 Task: Check the average views per listing of bar in the last 1 year.
Action: Mouse moved to (879, 196)
Screenshot: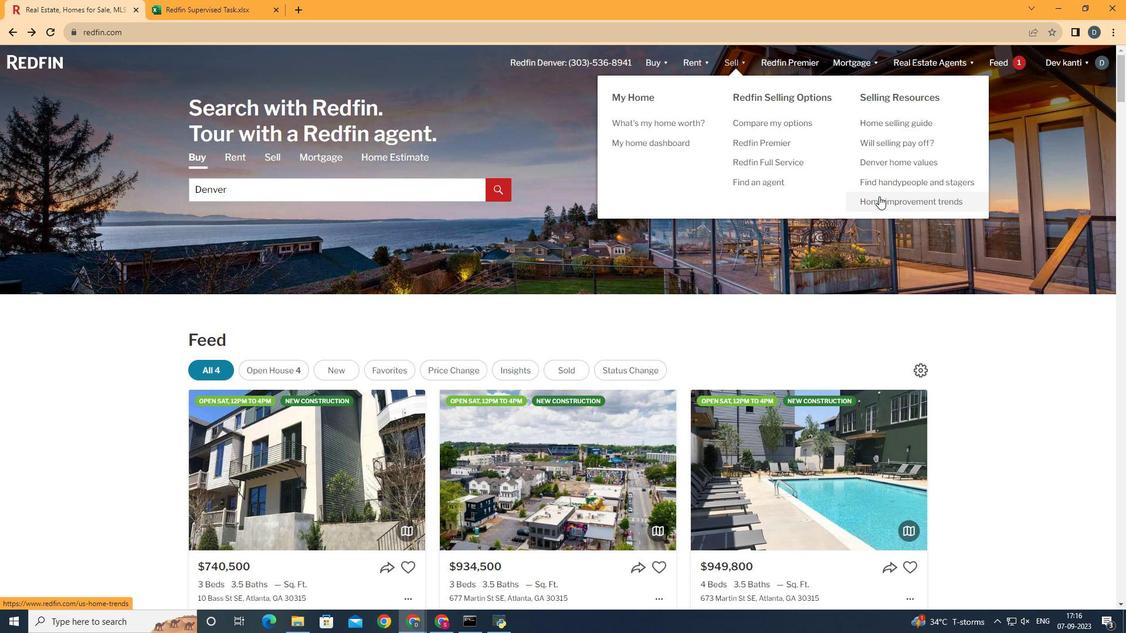 
Action: Mouse pressed left at (879, 196)
Screenshot: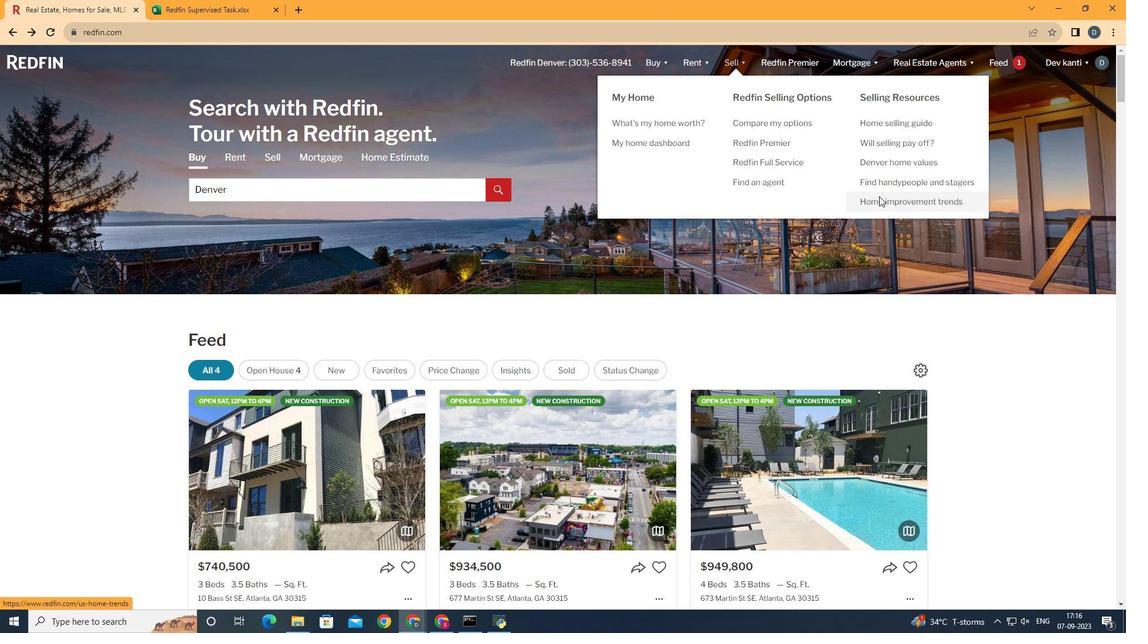 
Action: Mouse moved to (303, 232)
Screenshot: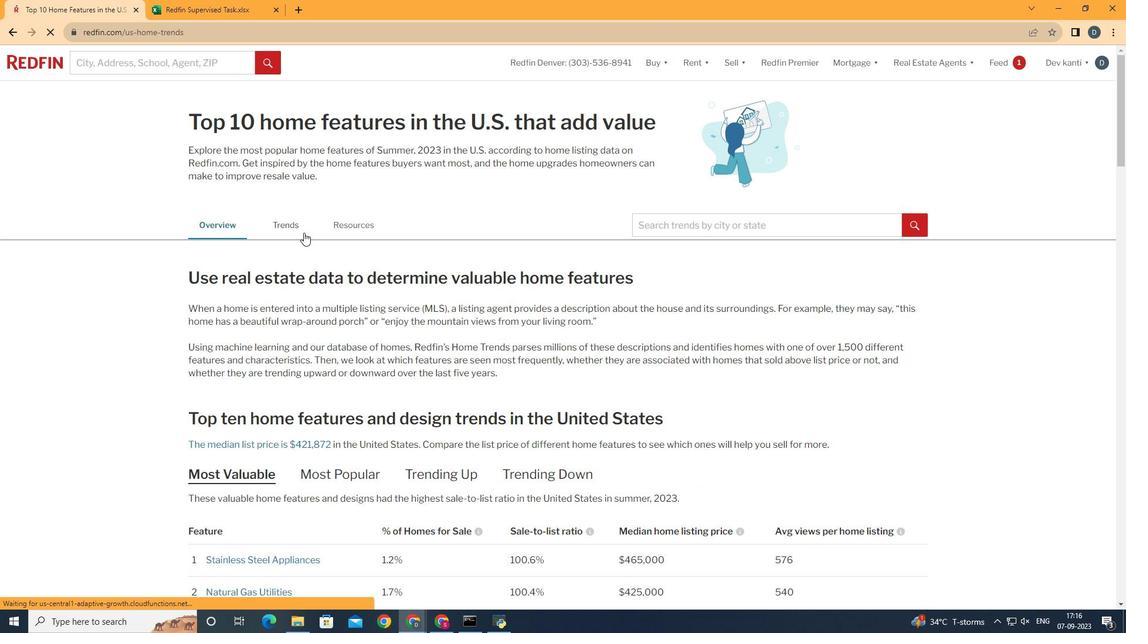 
Action: Mouse pressed left at (303, 232)
Screenshot: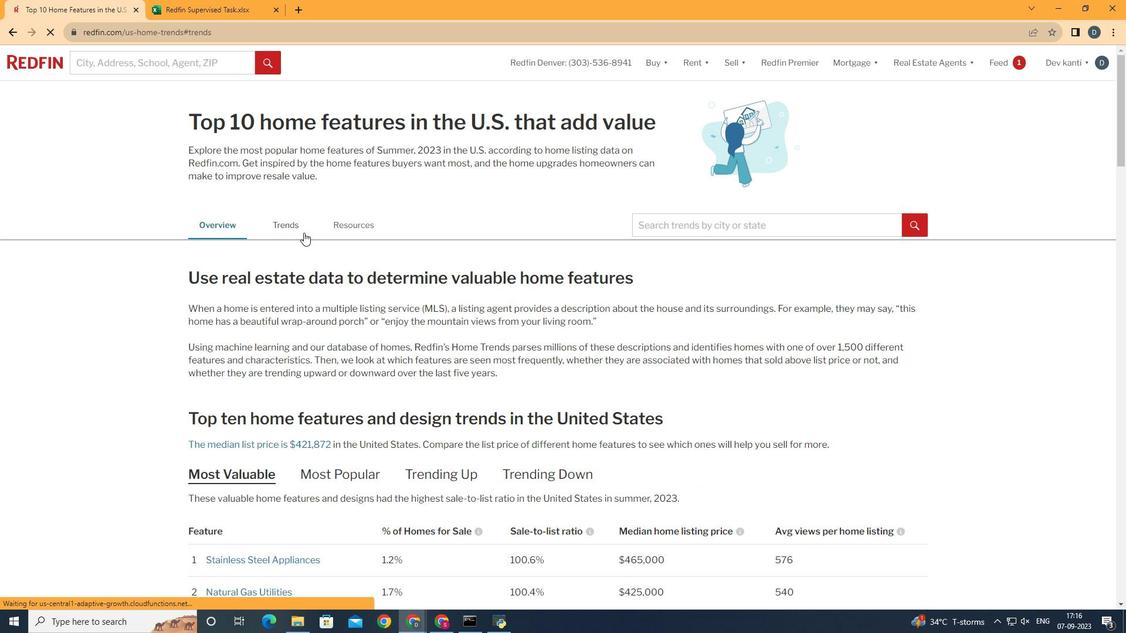 
Action: Mouse moved to (476, 323)
Screenshot: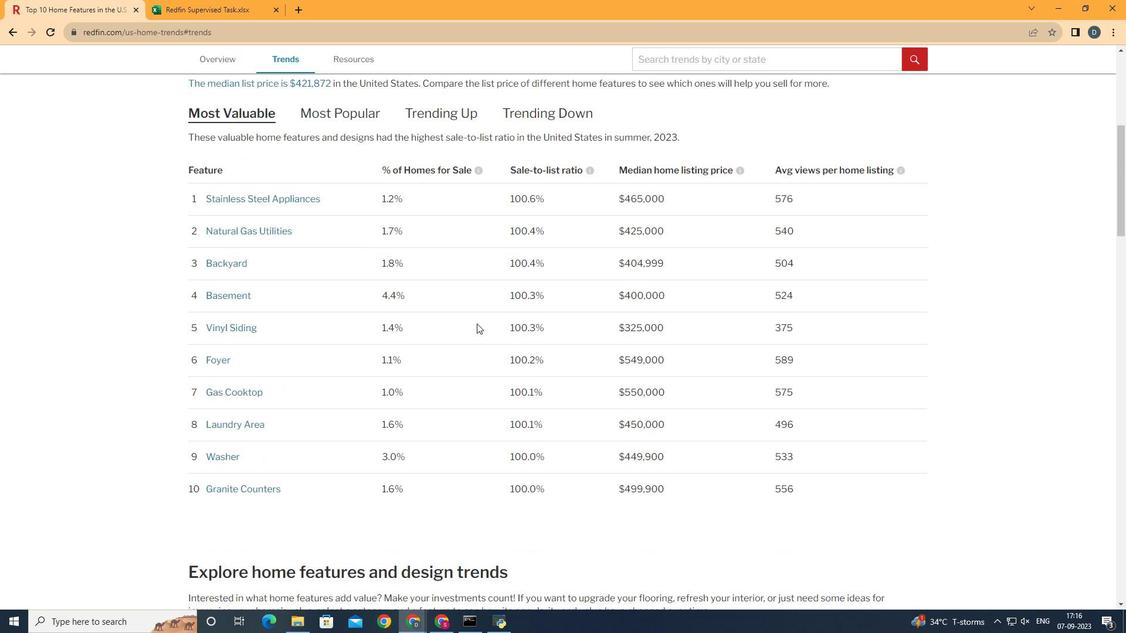 
Action: Mouse scrolled (476, 323) with delta (0, 0)
Screenshot: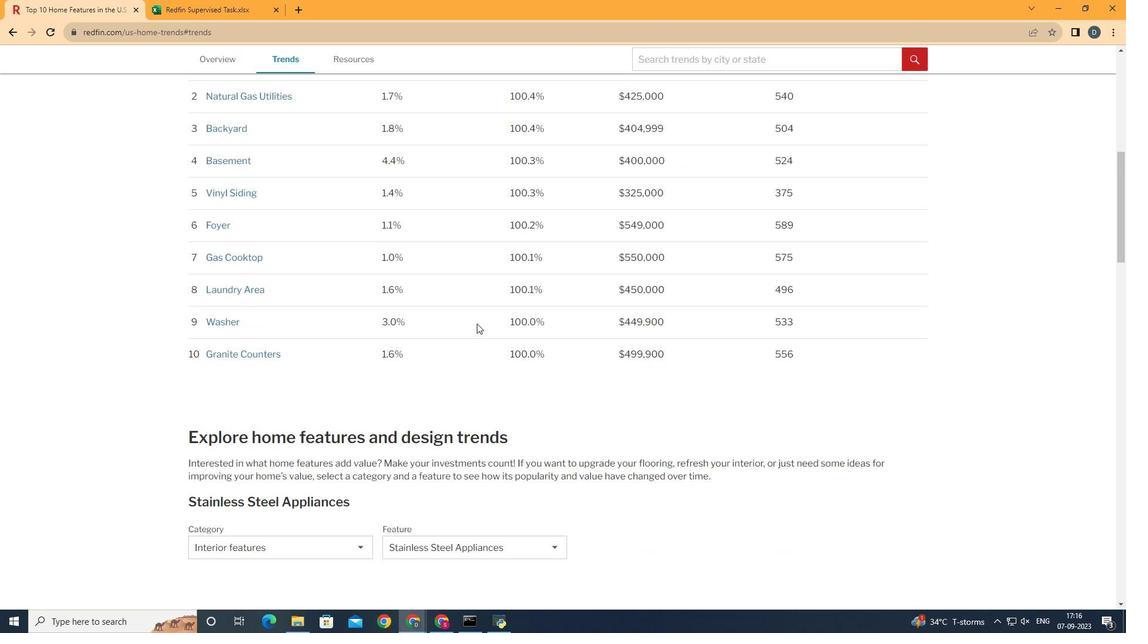 
Action: Mouse scrolled (476, 323) with delta (0, 0)
Screenshot: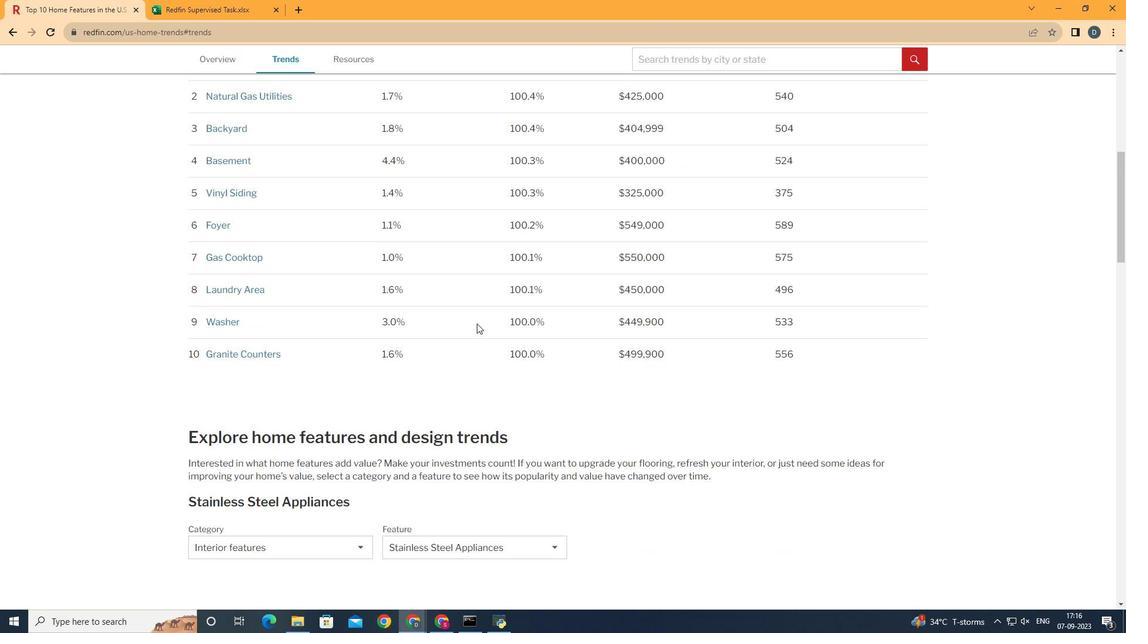 
Action: Mouse scrolled (476, 323) with delta (0, 0)
Screenshot: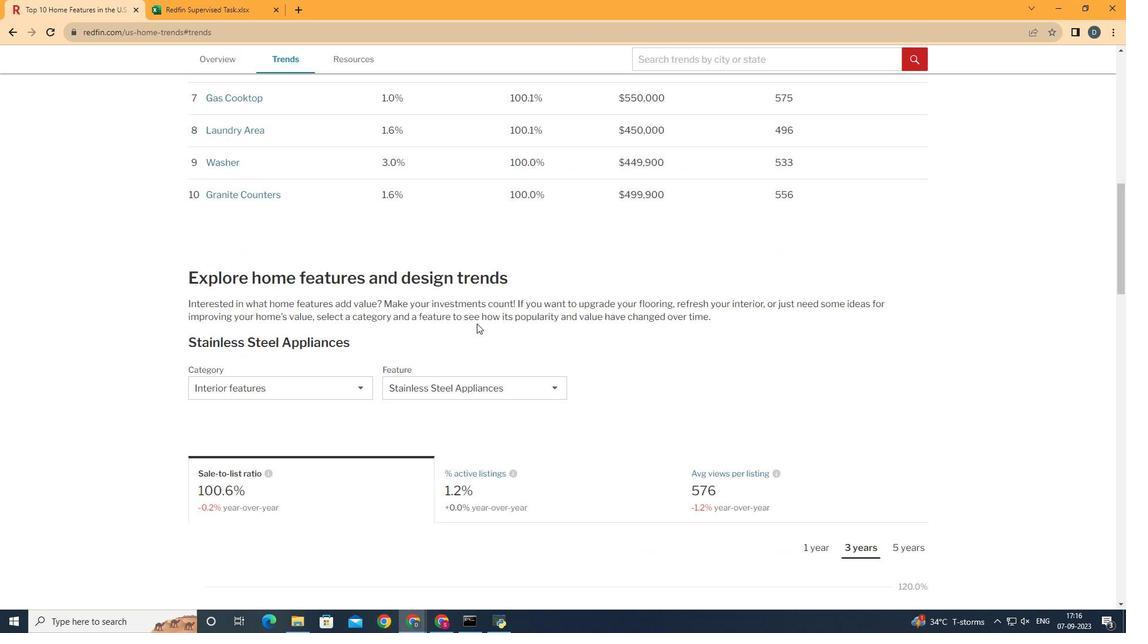 
Action: Mouse scrolled (476, 323) with delta (0, 0)
Screenshot: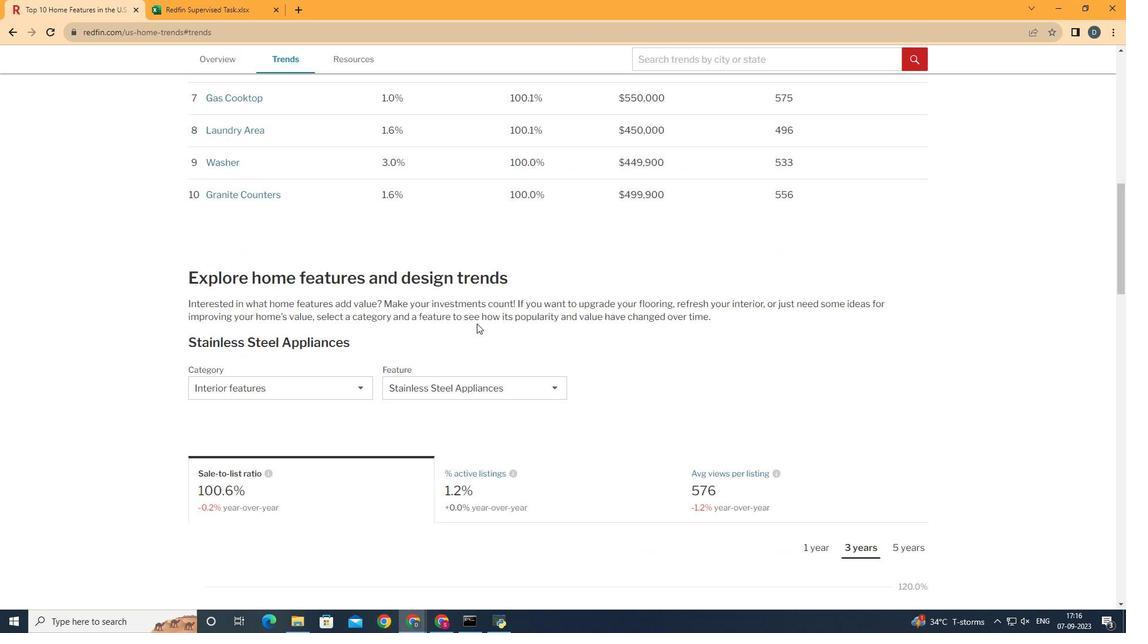 
Action: Mouse scrolled (476, 323) with delta (0, 0)
Screenshot: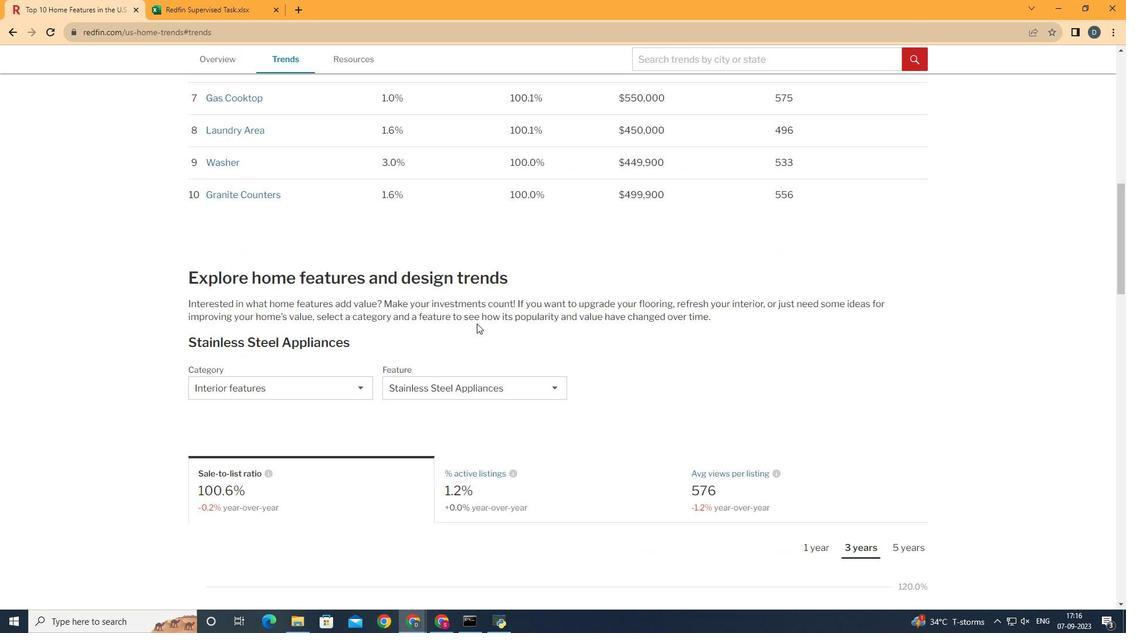 
Action: Mouse scrolled (476, 323) with delta (0, 0)
Screenshot: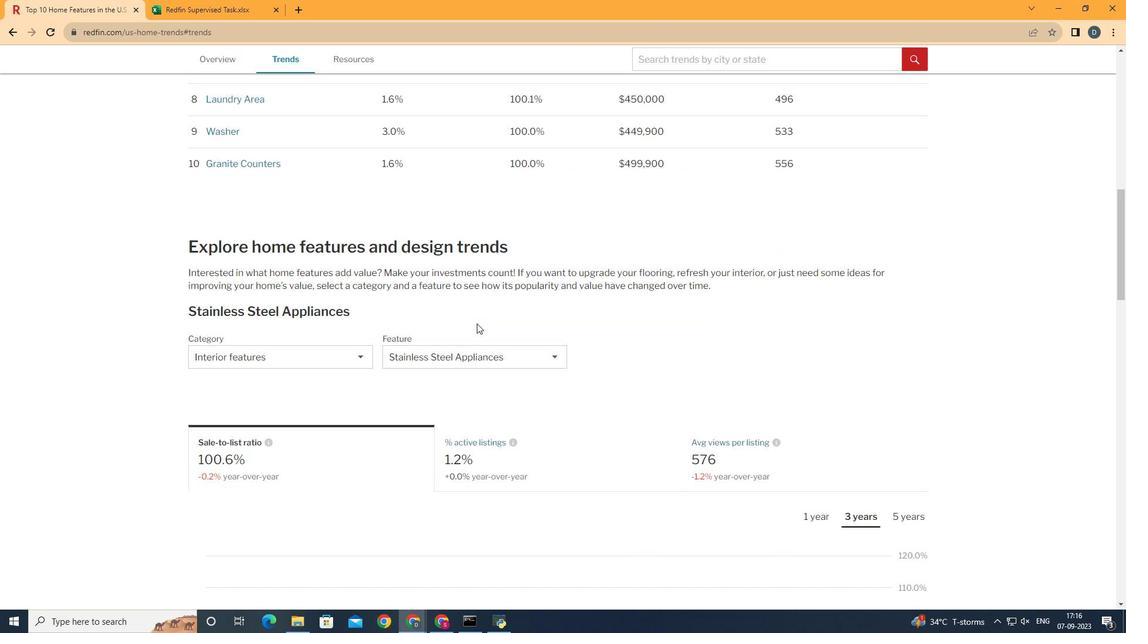 
Action: Mouse scrolled (476, 323) with delta (0, 0)
Screenshot: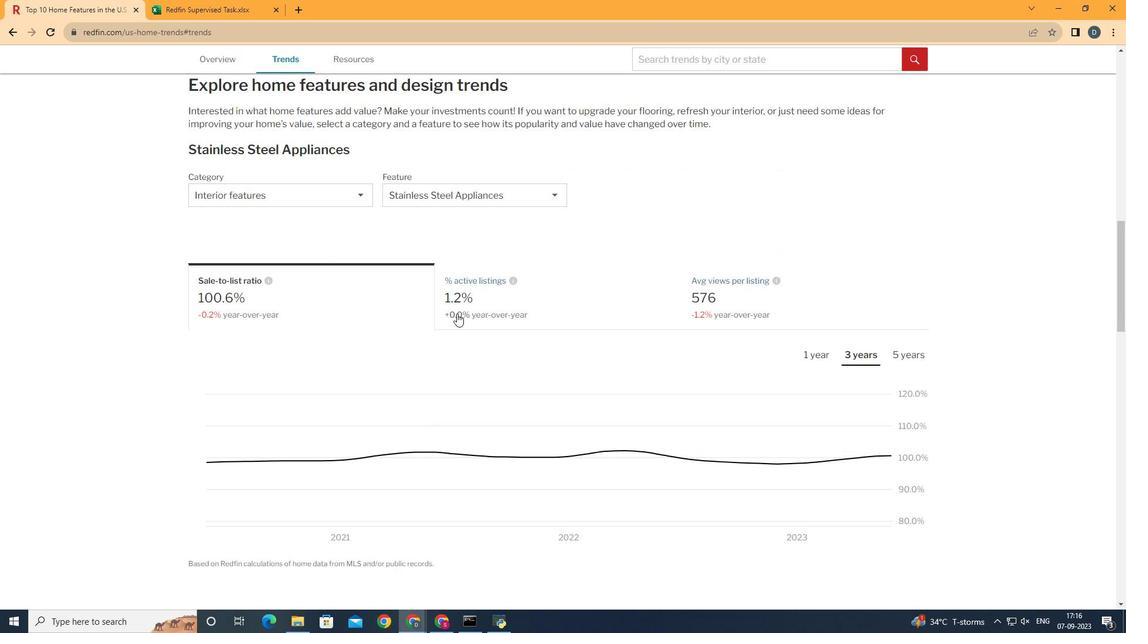 
Action: Mouse scrolled (476, 323) with delta (0, 0)
Screenshot: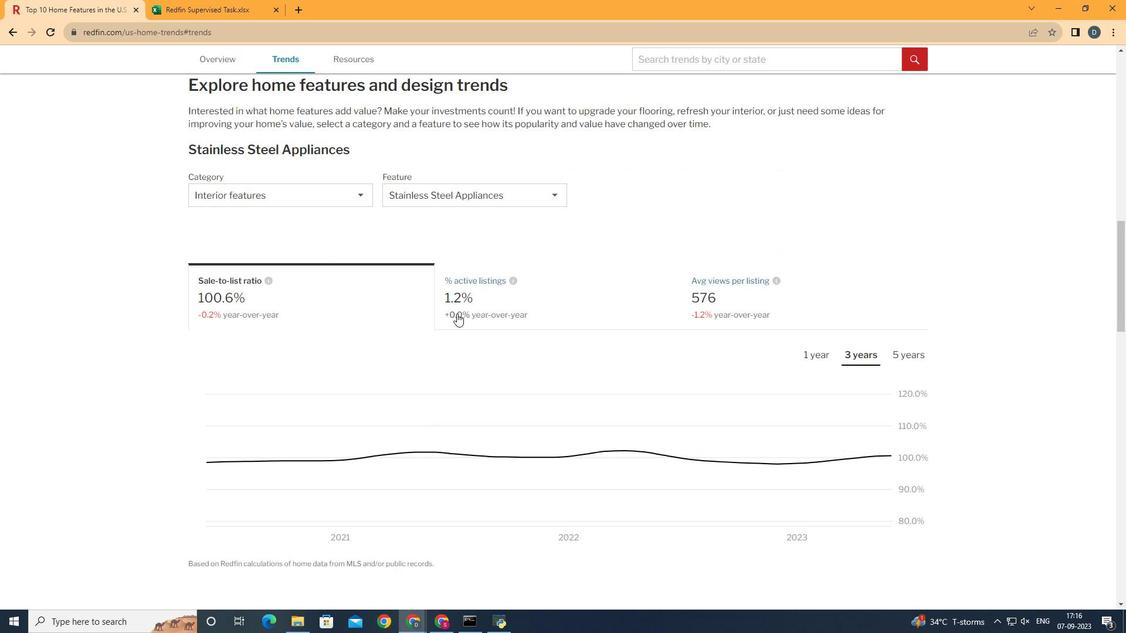 
Action: Mouse scrolled (476, 323) with delta (0, 0)
Screenshot: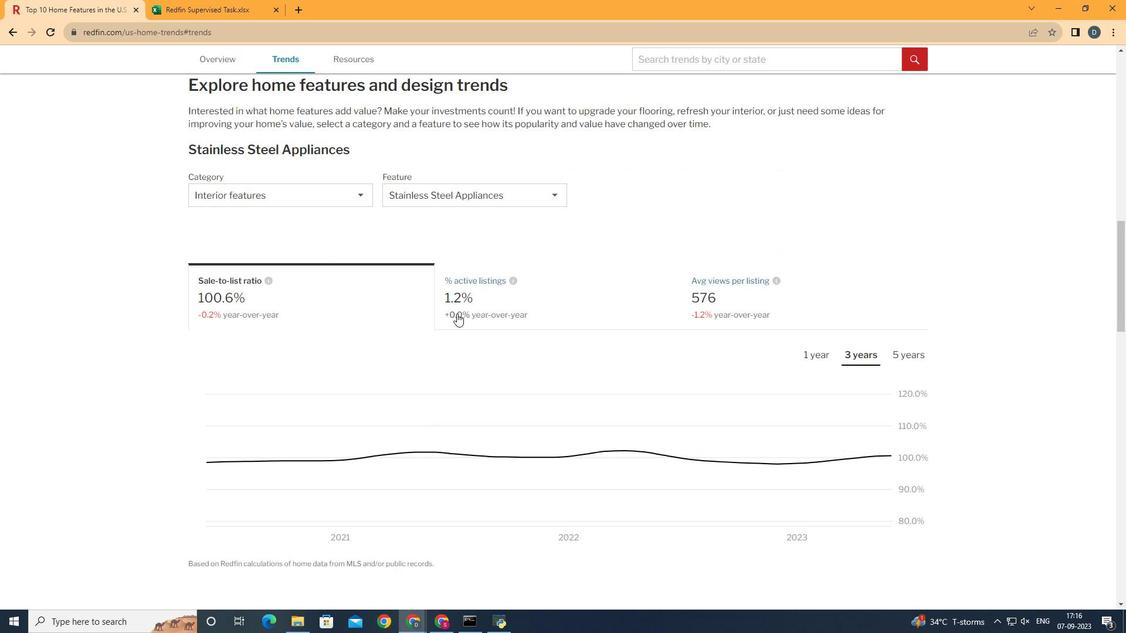 
Action: Mouse moved to (320, 185)
Screenshot: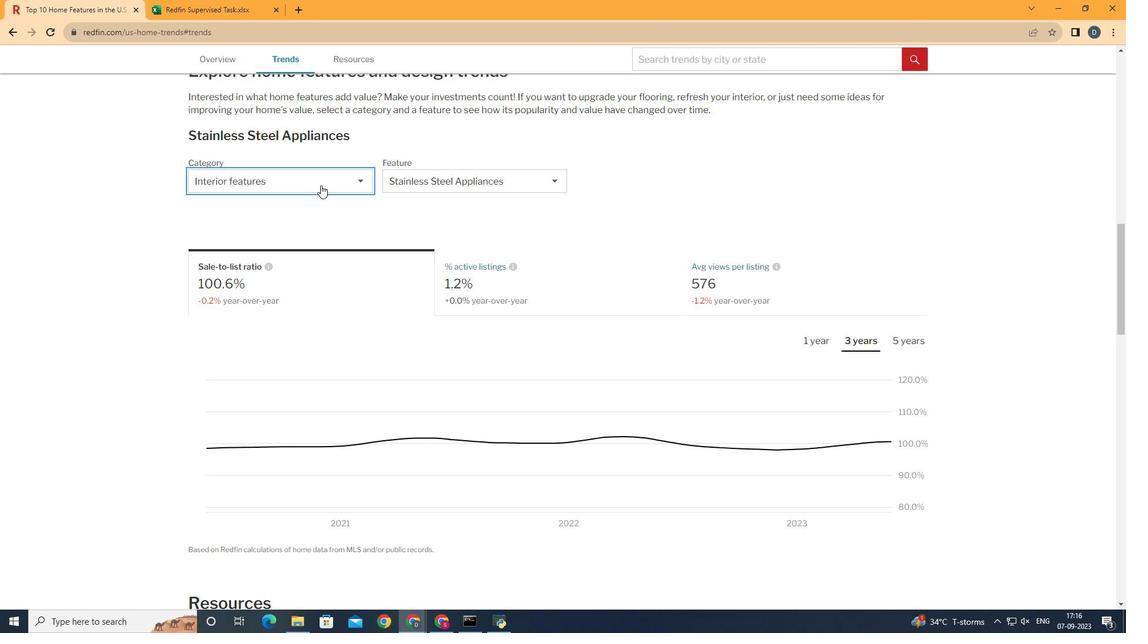 
Action: Mouse pressed left at (320, 185)
Screenshot: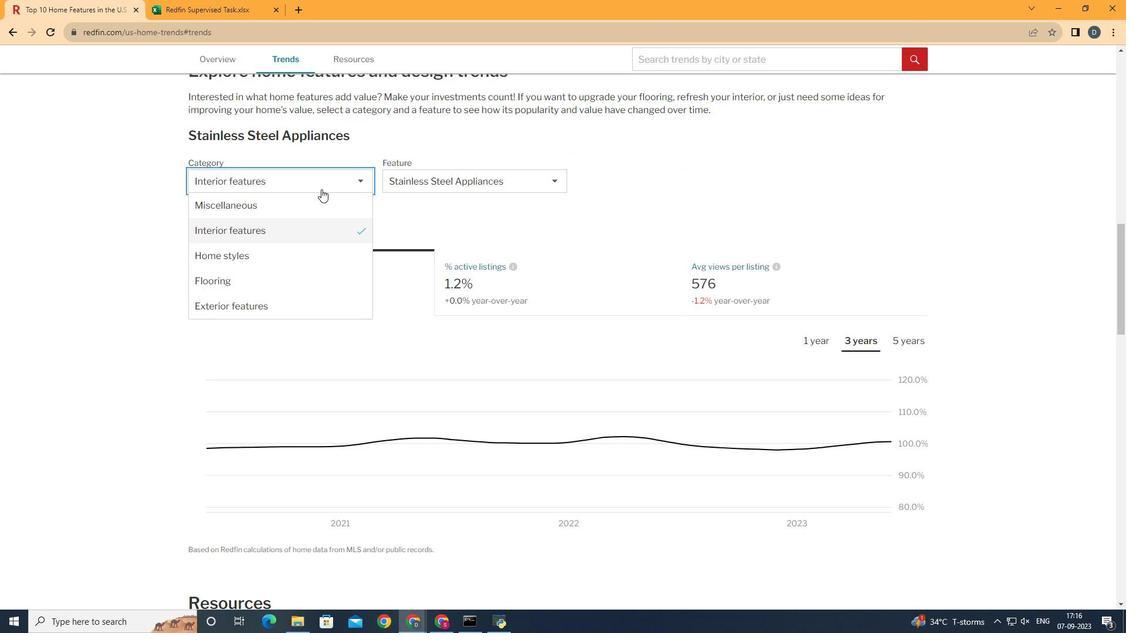 
Action: Mouse moved to (326, 229)
Screenshot: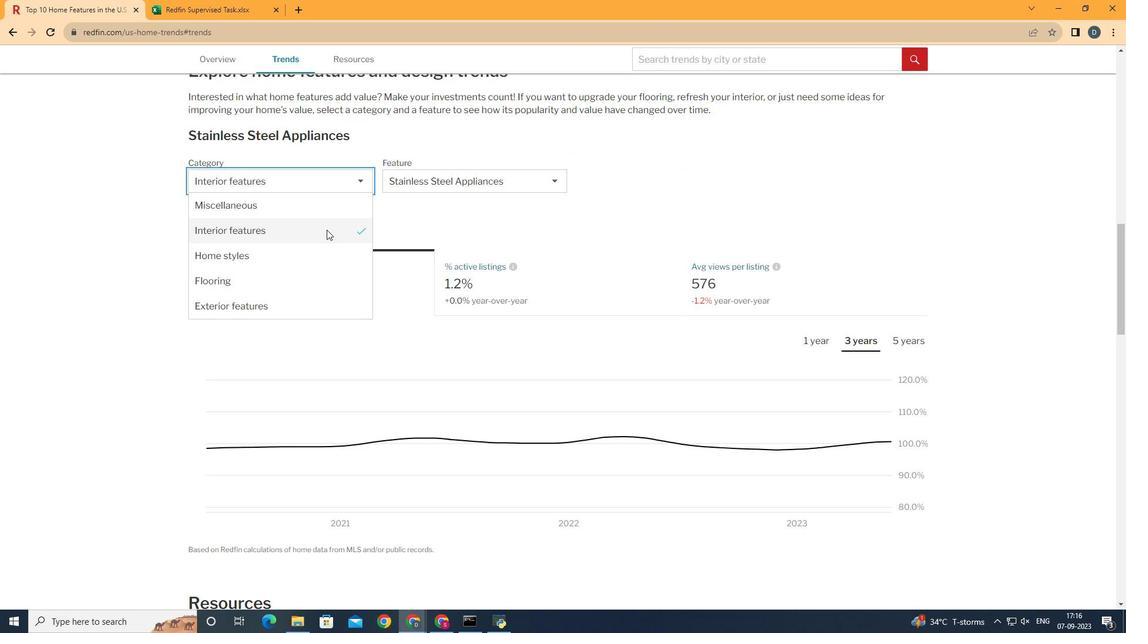 
Action: Mouse pressed left at (326, 229)
Screenshot: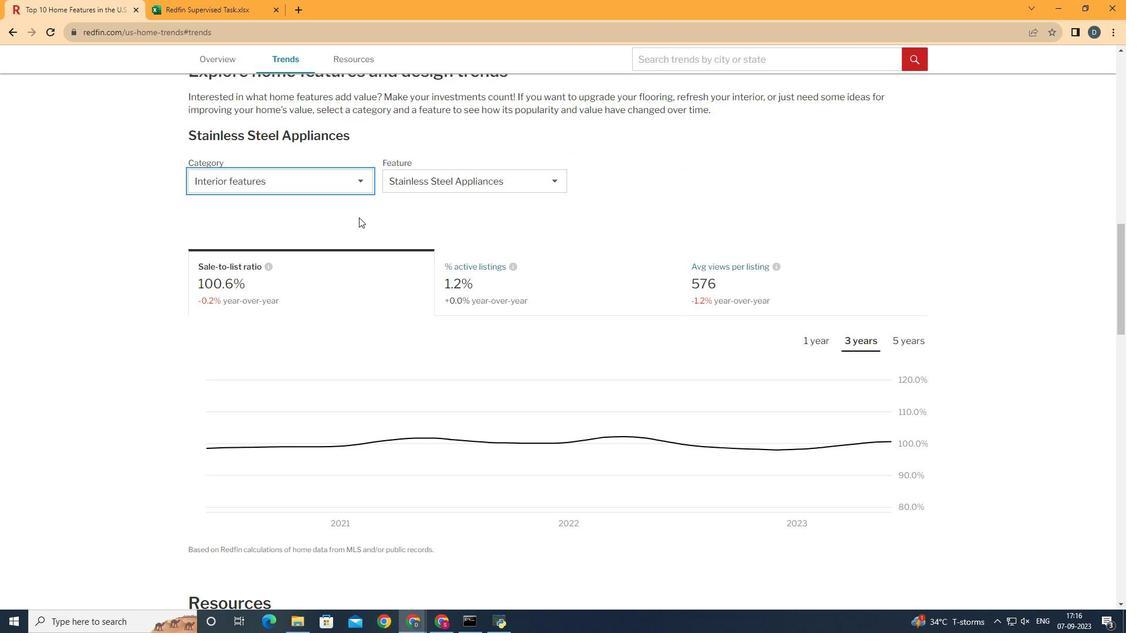 
Action: Mouse moved to (462, 189)
Screenshot: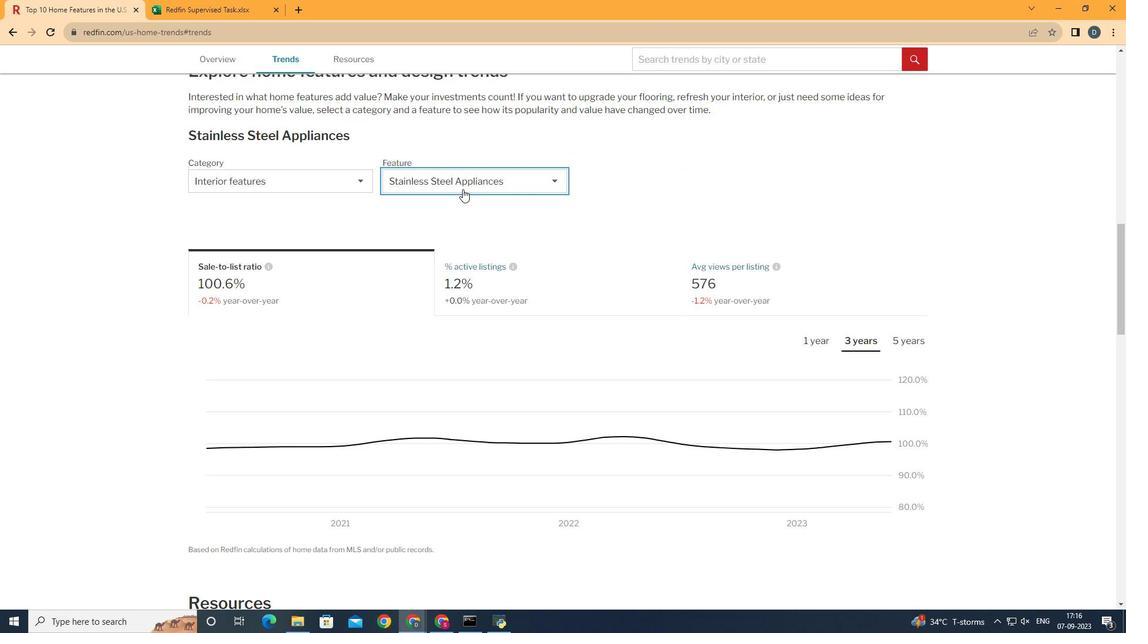 
Action: Mouse pressed left at (462, 189)
Screenshot: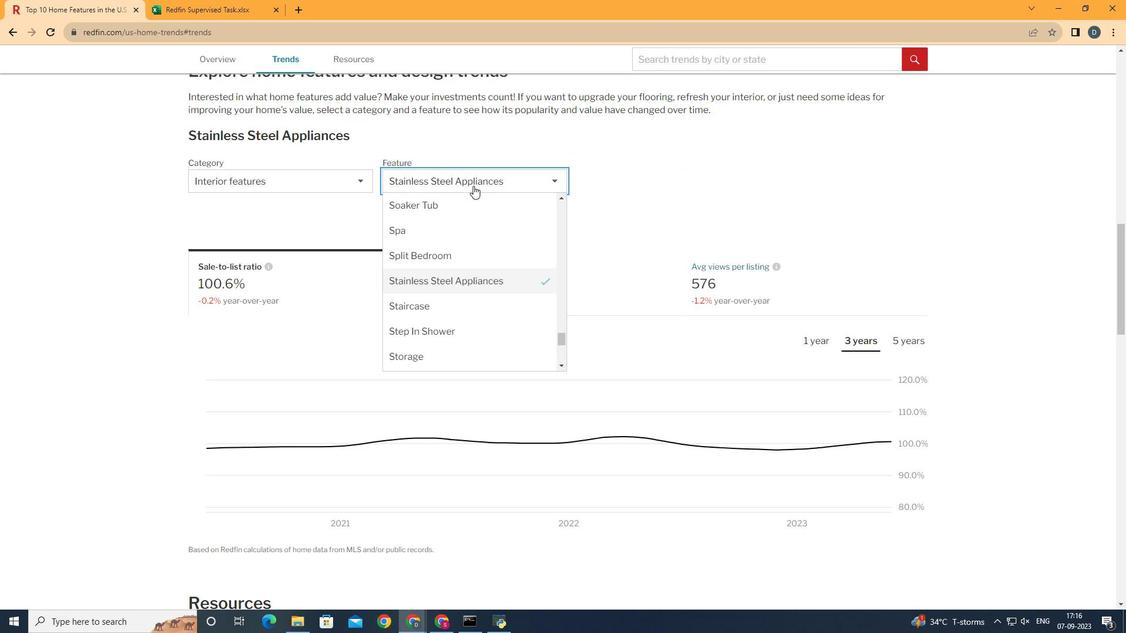 
Action: Mouse moved to (562, 341)
Screenshot: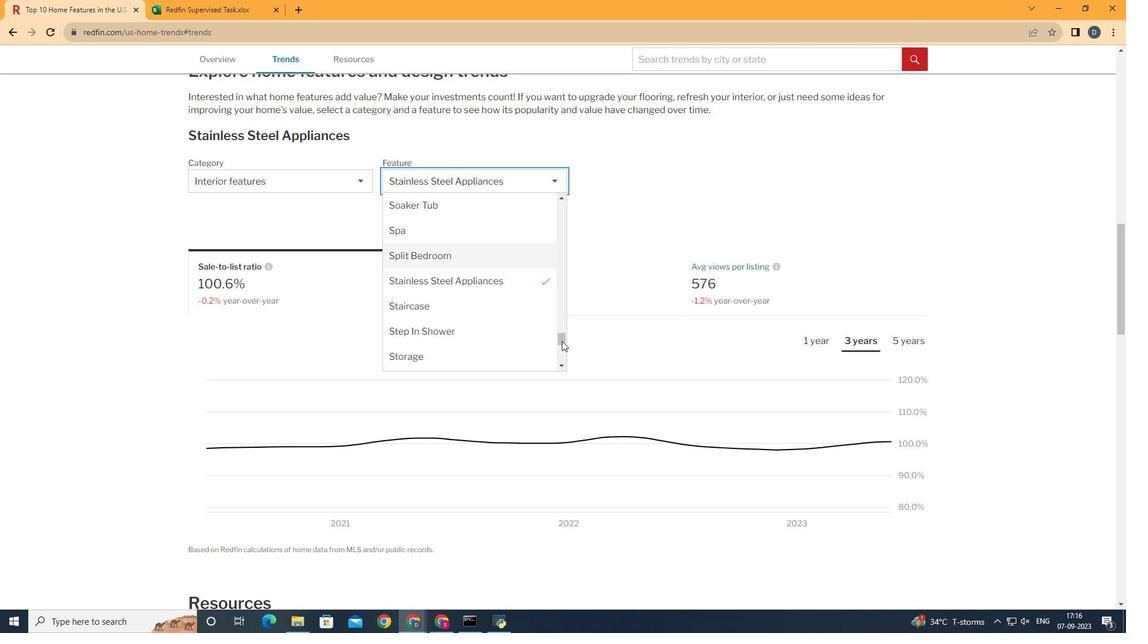 
Action: Mouse pressed left at (562, 341)
Screenshot: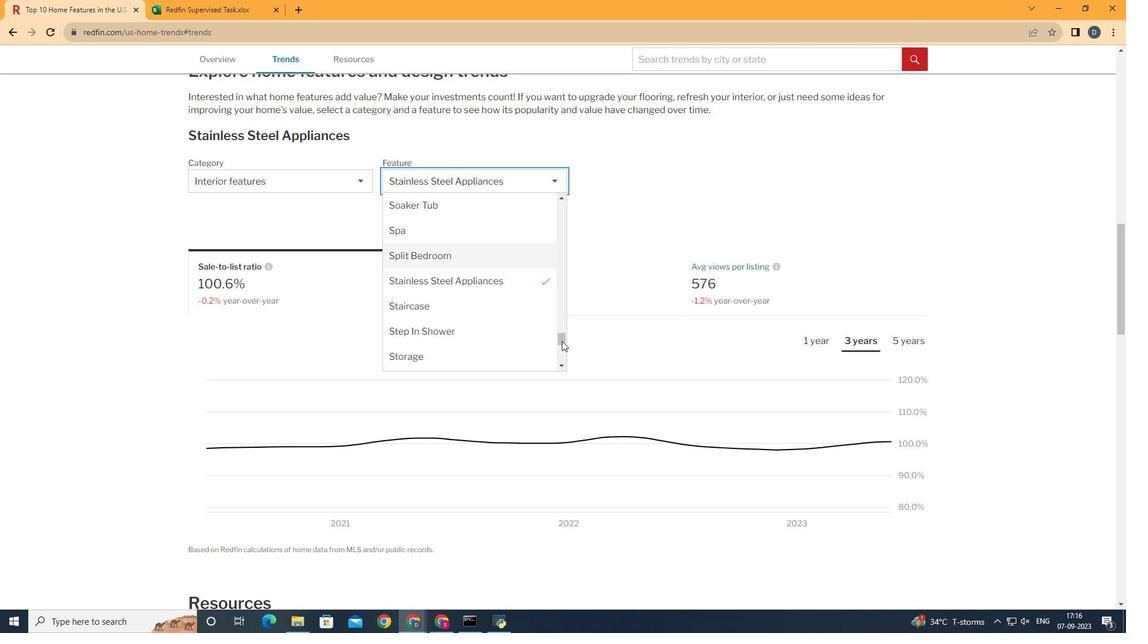 
Action: Mouse moved to (522, 261)
Screenshot: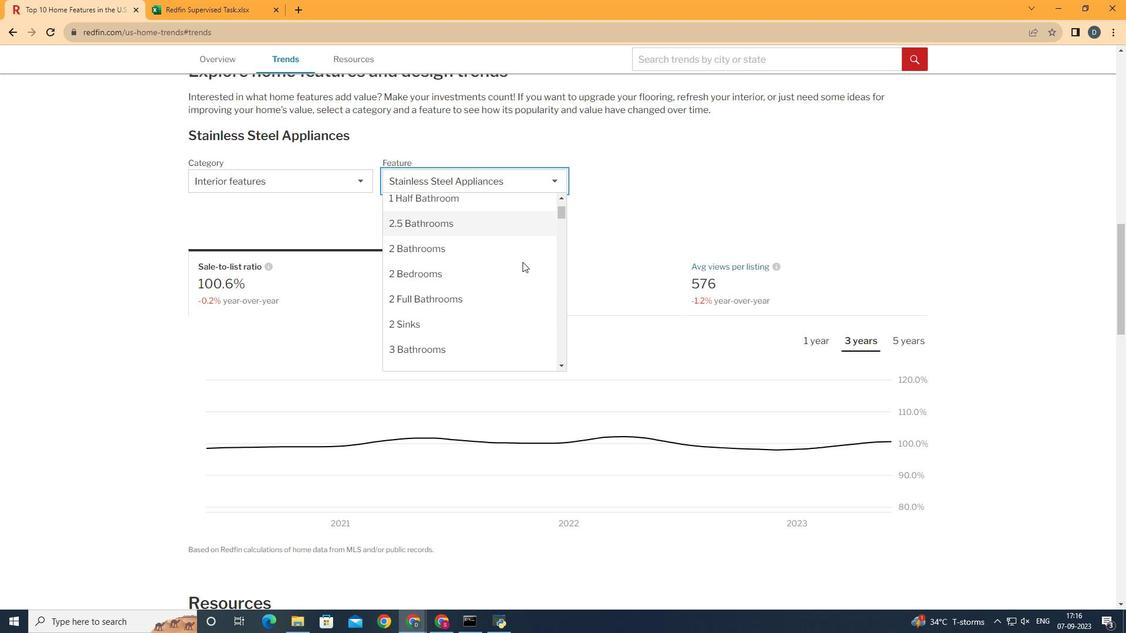 
Action: Mouse scrolled (522, 261) with delta (0, 0)
Screenshot: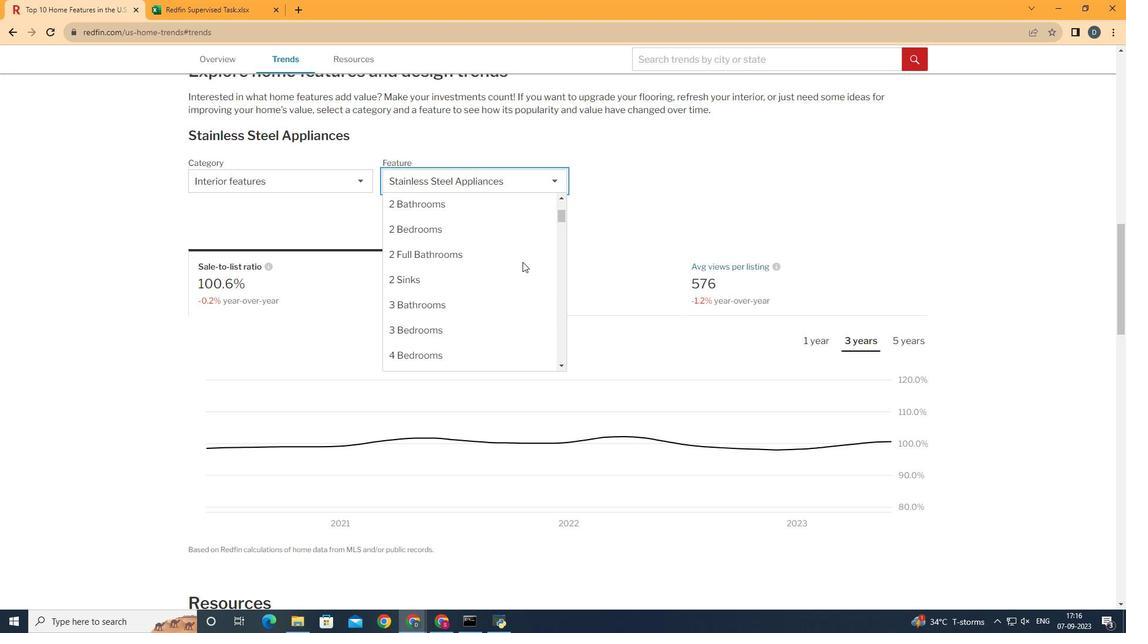 
Action: Mouse scrolled (522, 261) with delta (0, 0)
Screenshot: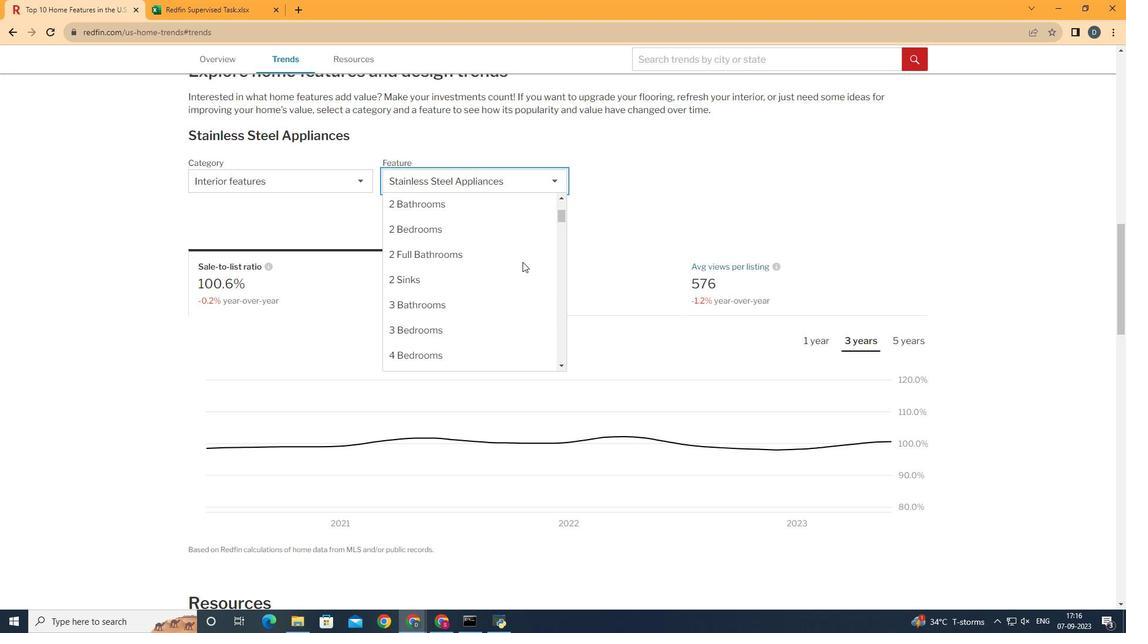 
Action: Mouse moved to (522, 262)
Screenshot: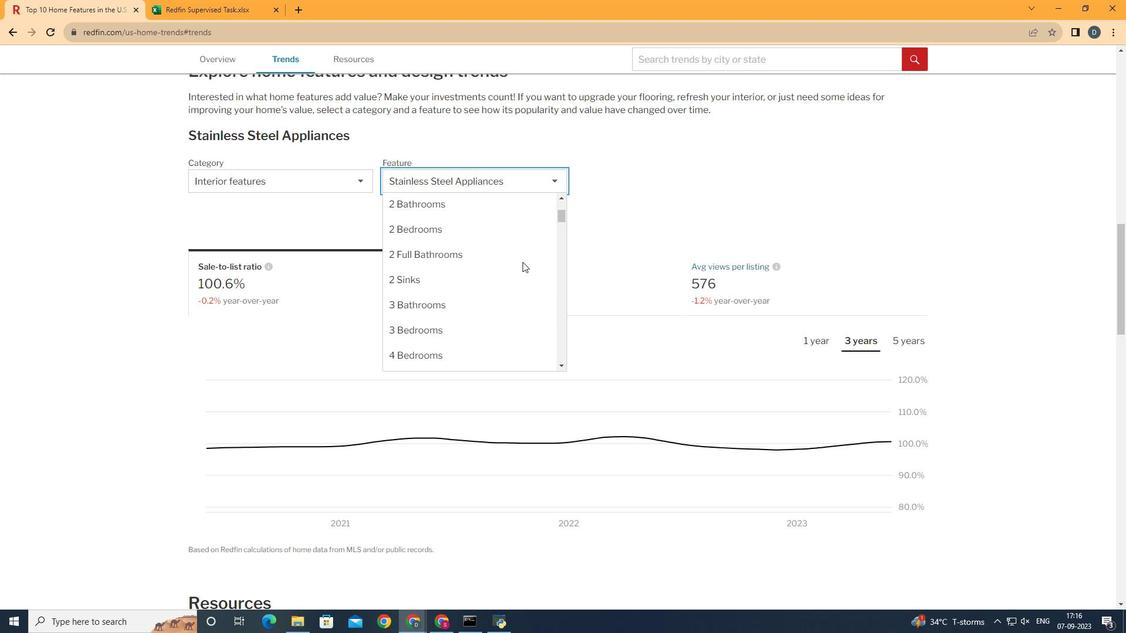 
Action: Mouse scrolled (522, 261) with delta (0, 0)
Screenshot: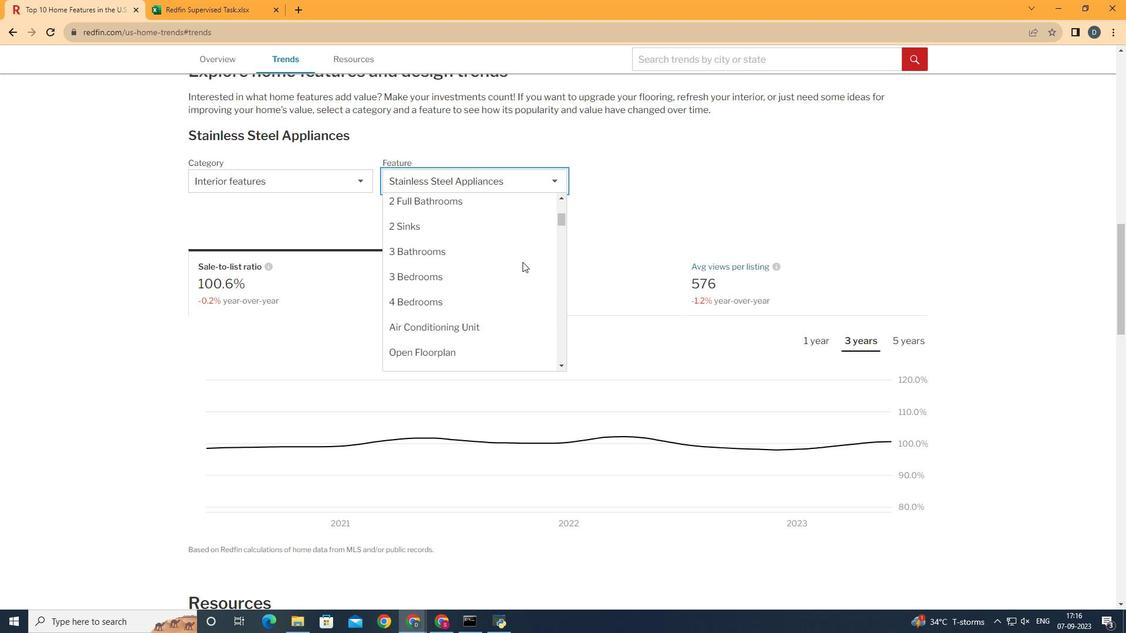 
Action: Mouse moved to (445, 356)
Screenshot: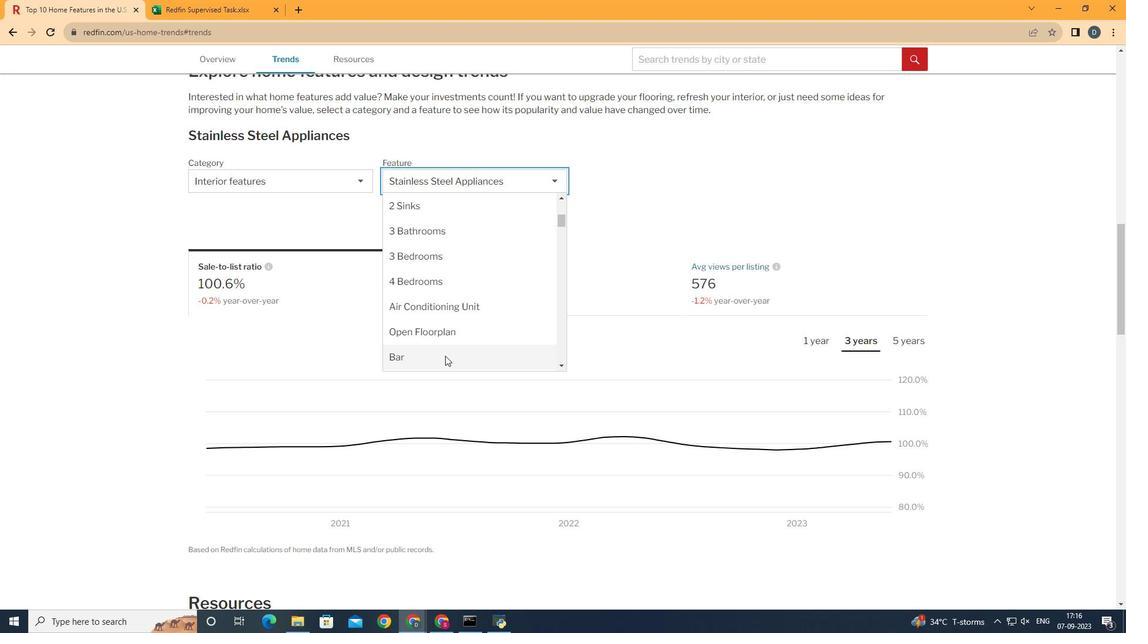 
Action: Mouse pressed left at (445, 356)
Screenshot: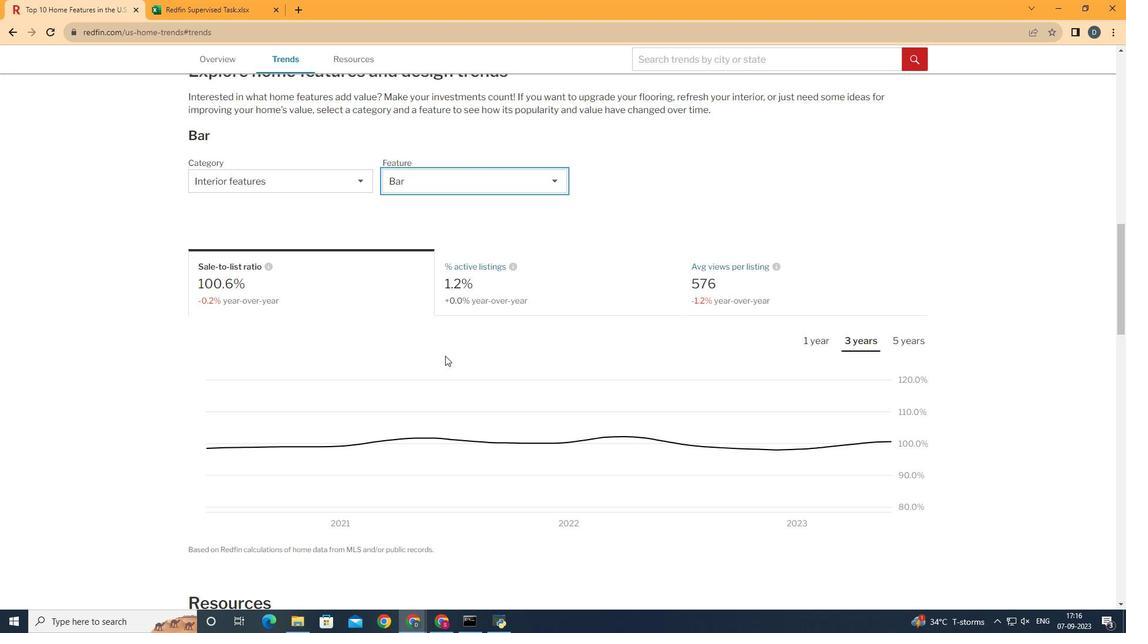 
Action: Mouse moved to (857, 315)
Screenshot: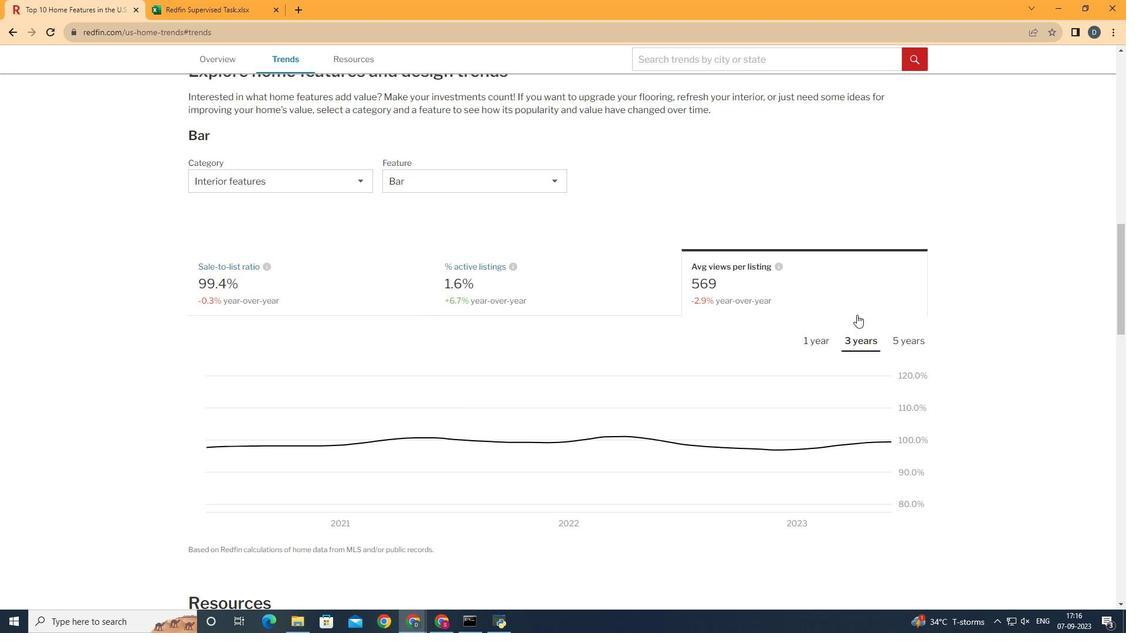 
Action: Mouse pressed left at (857, 315)
Screenshot: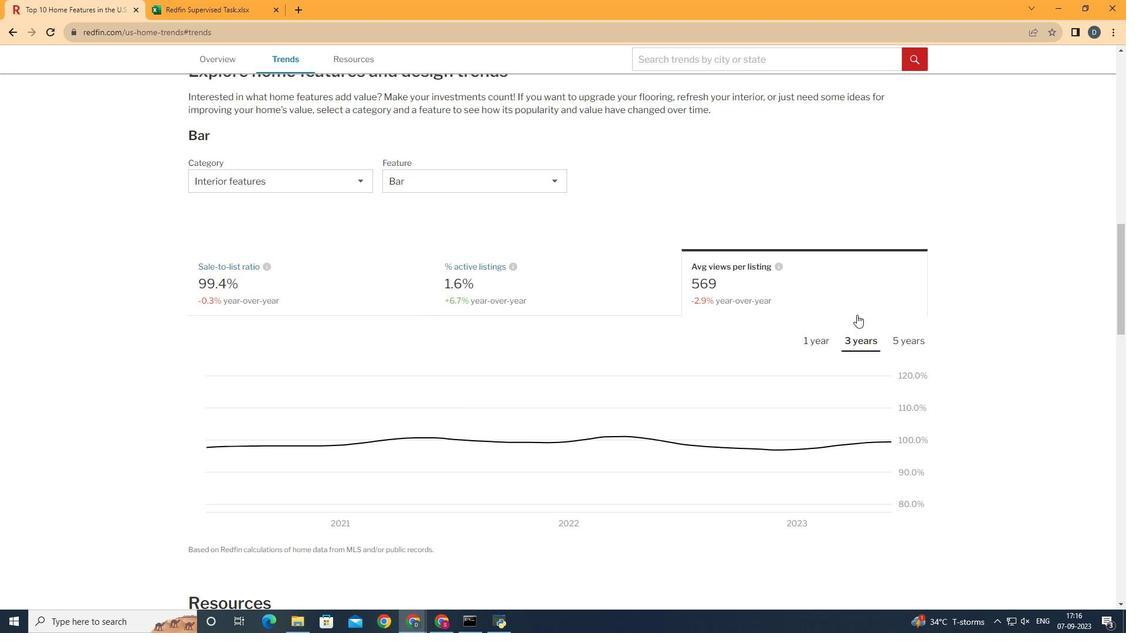 
Action: Mouse moved to (821, 345)
Screenshot: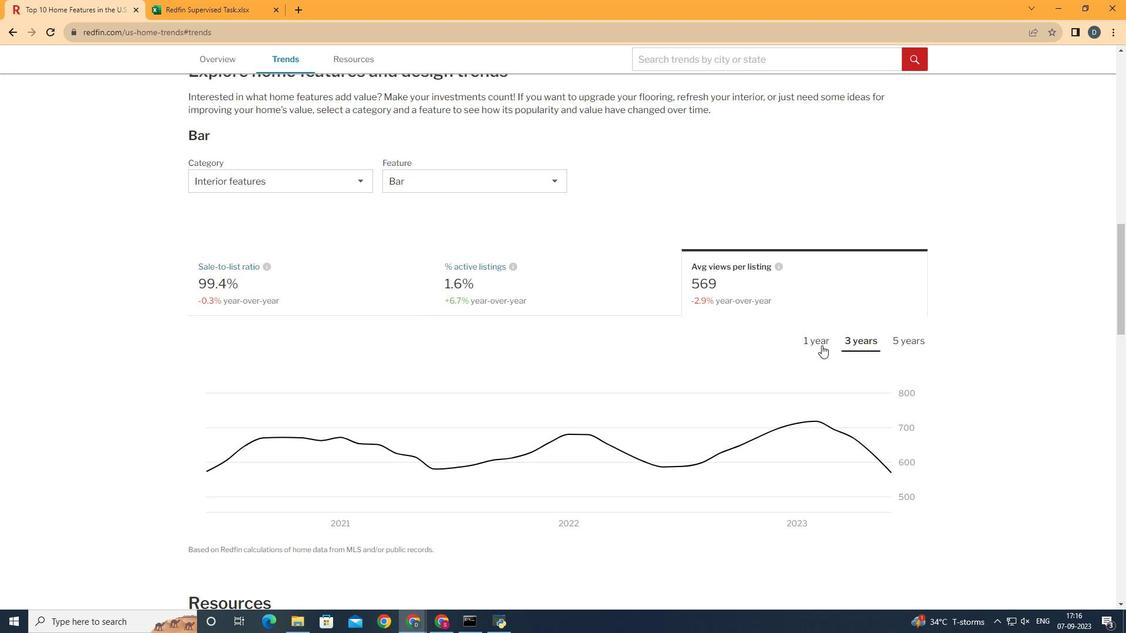 
Action: Mouse pressed left at (821, 345)
Screenshot: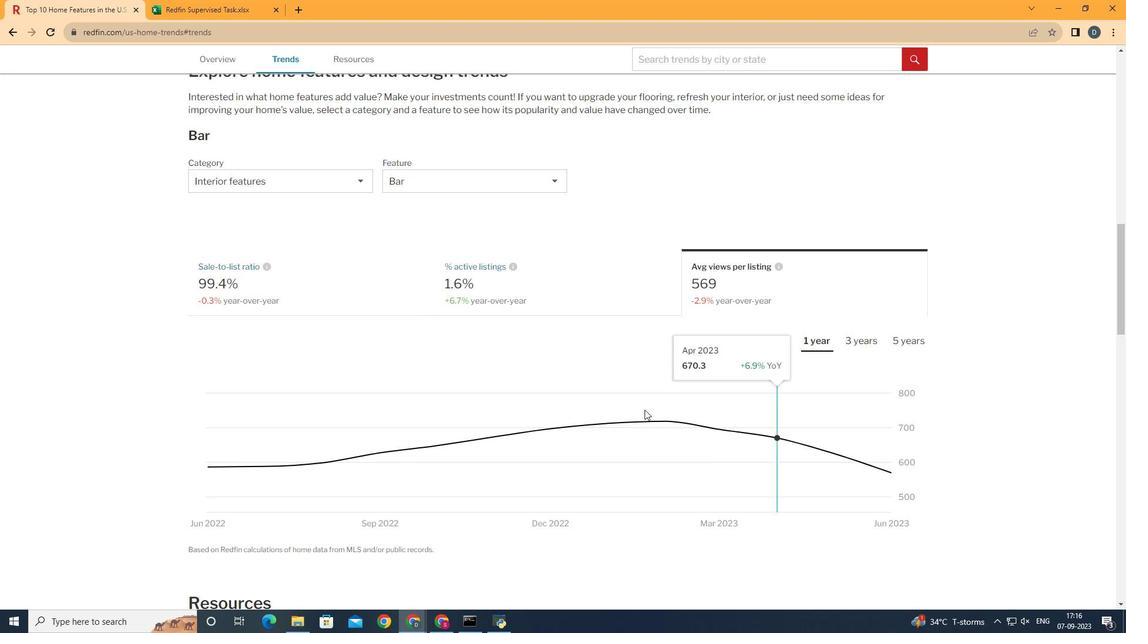 
Action: Mouse moved to (895, 482)
Screenshot: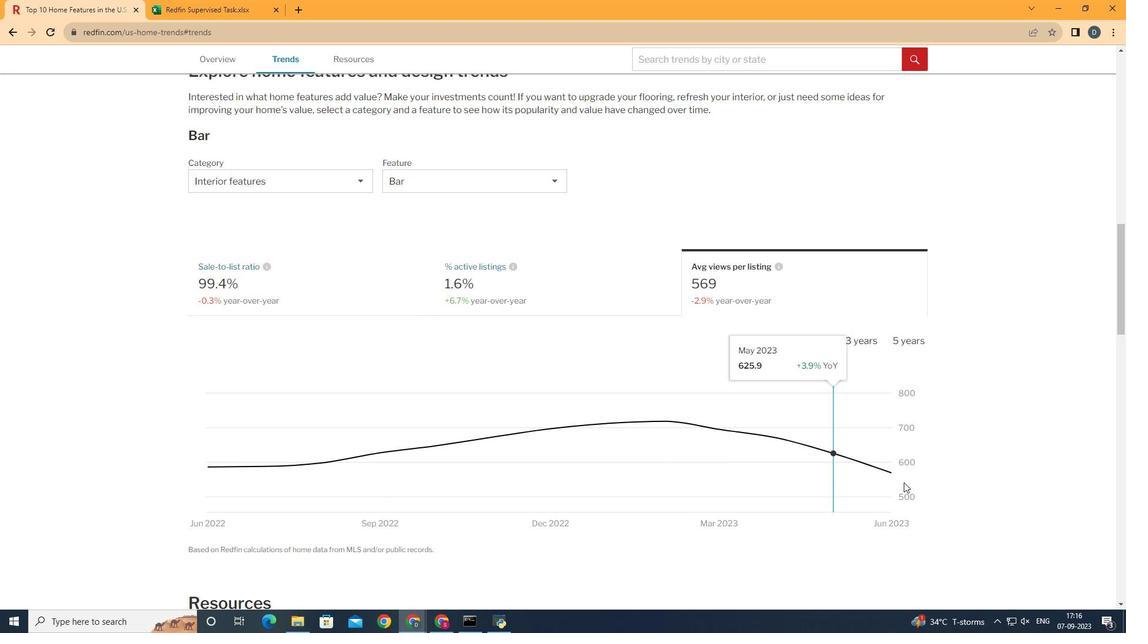 
